 Task: practice IT operation assessment.
Action: Mouse moved to (693, 62)
Screenshot: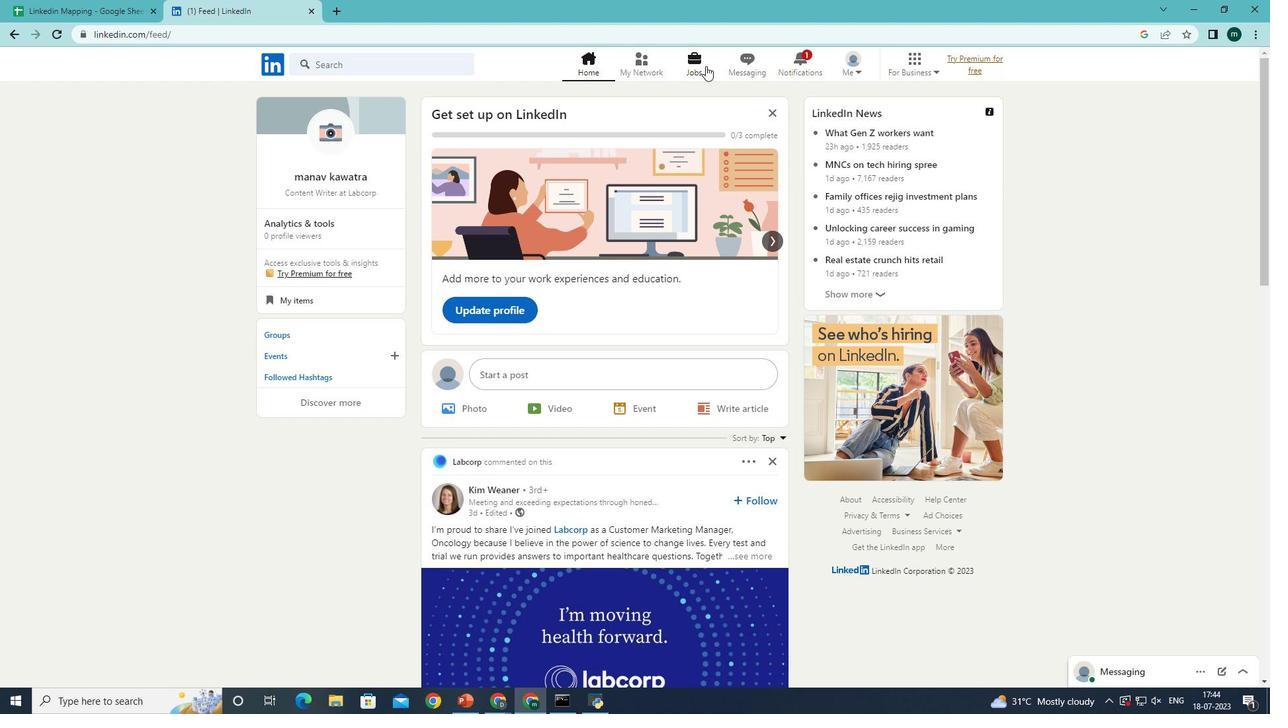 
Action: Mouse pressed left at (693, 62)
Screenshot: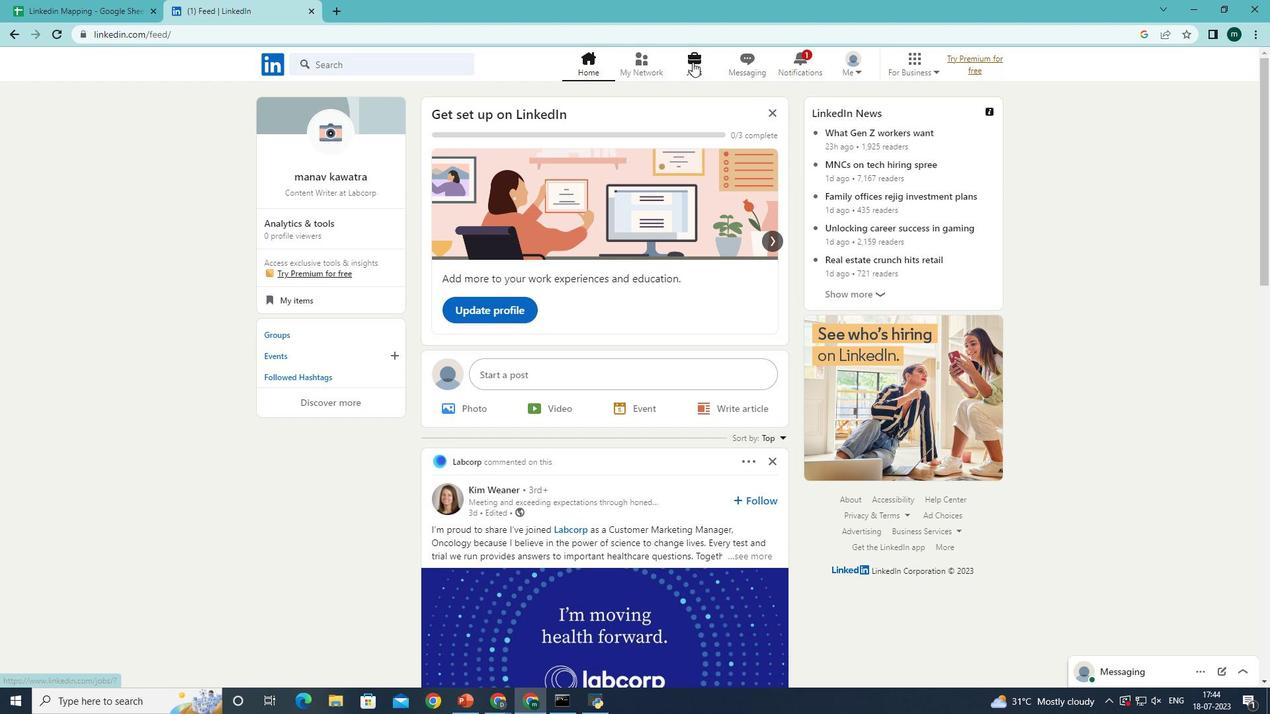 
Action: Mouse moved to (331, 405)
Screenshot: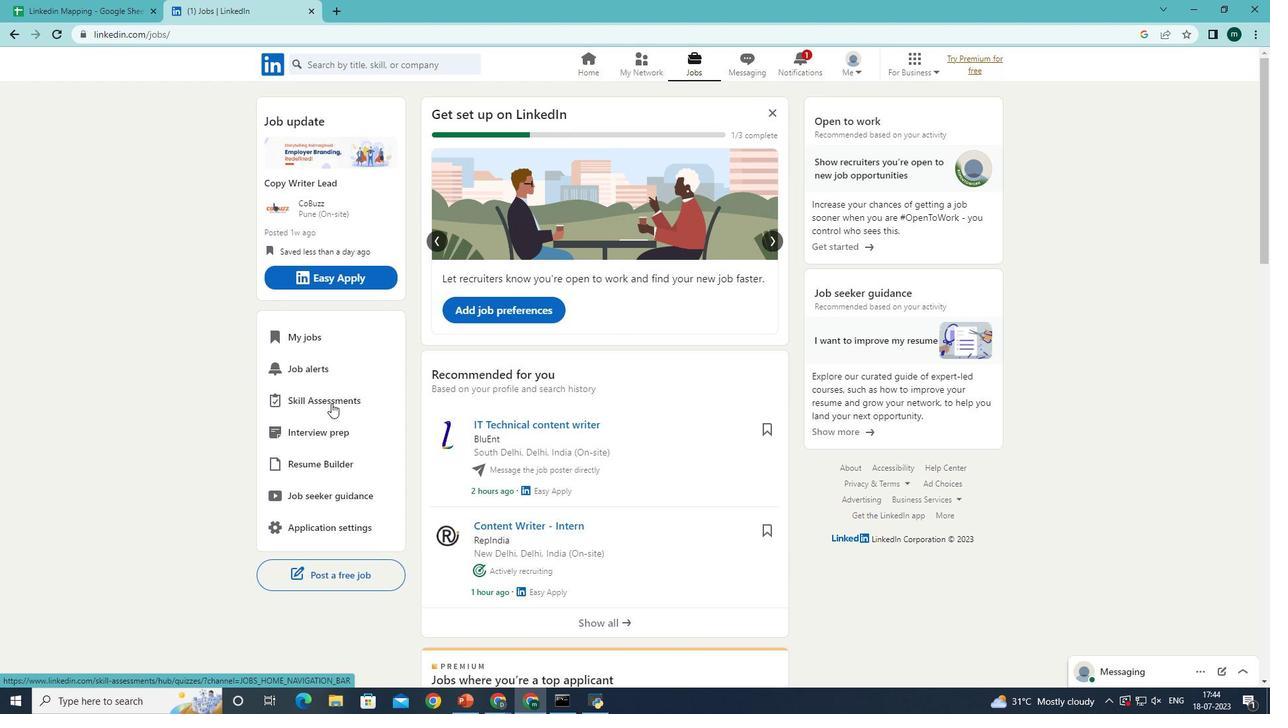 
Action: Mouse pressed left at (331, 405)
Screenshot: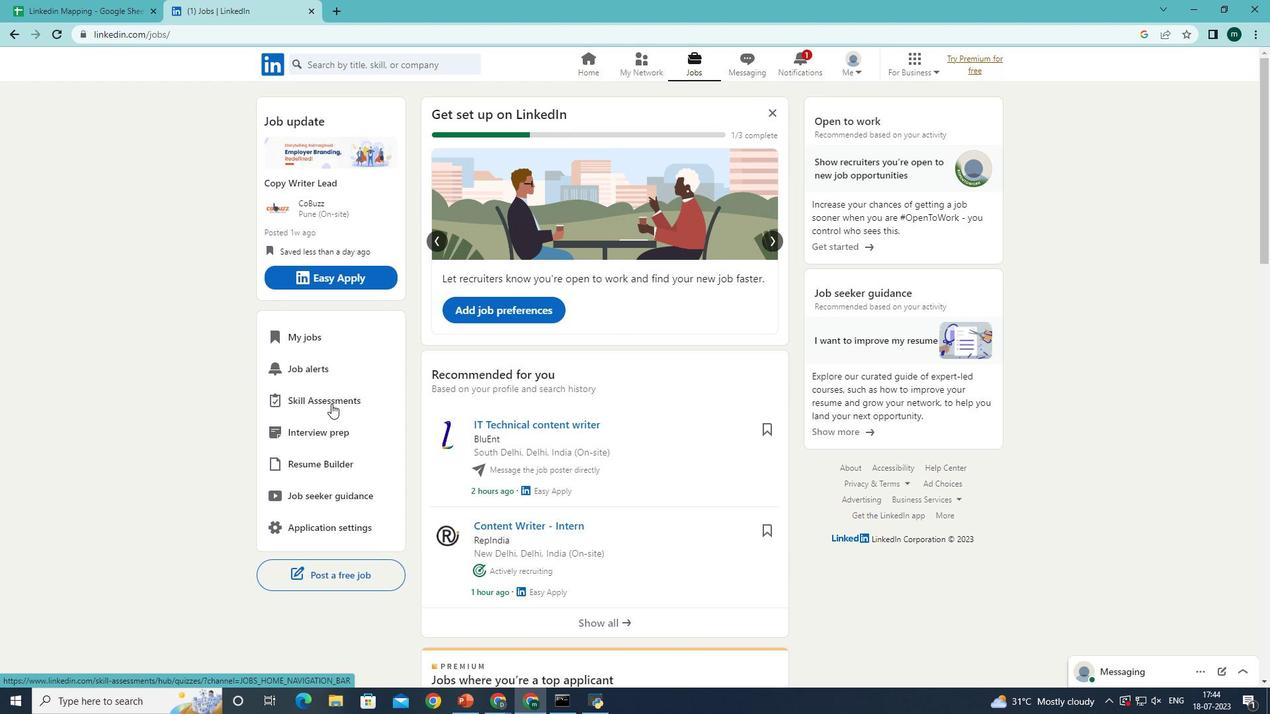 
Action: Mouse moved to (368, 258)
Screenshot: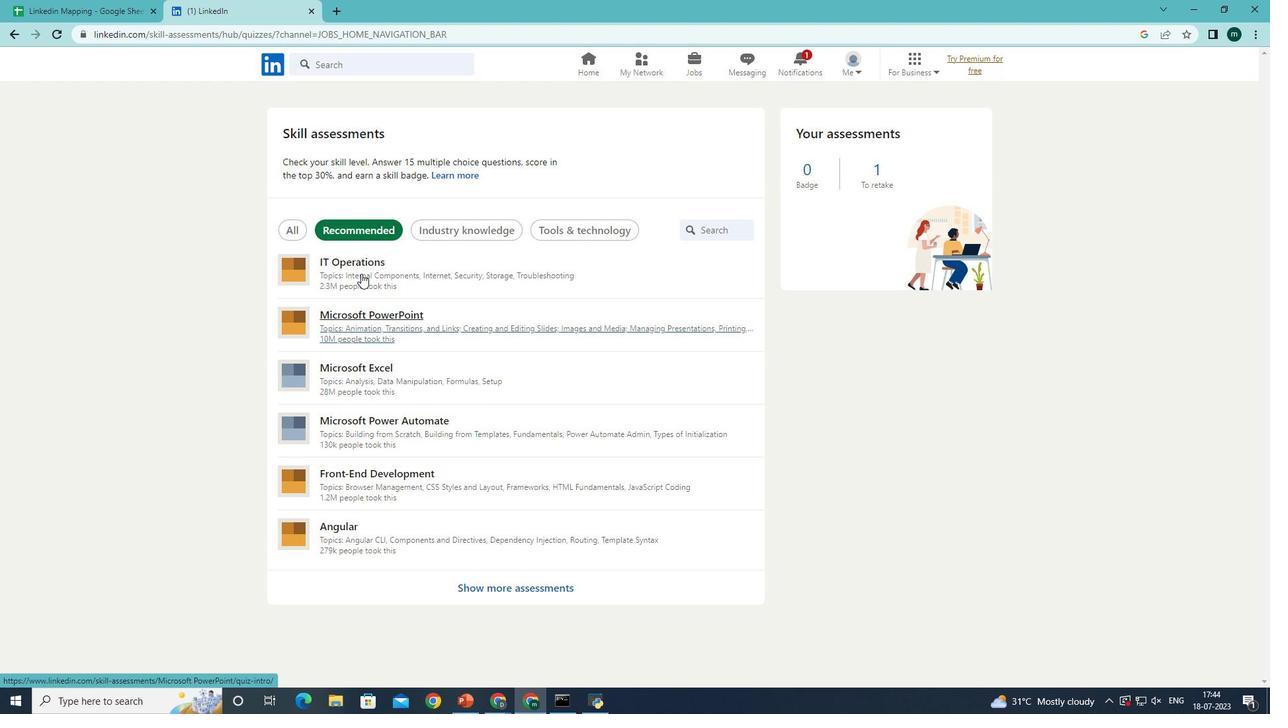 
Action: Mouse pressed left at (368, 258)
Screenshot: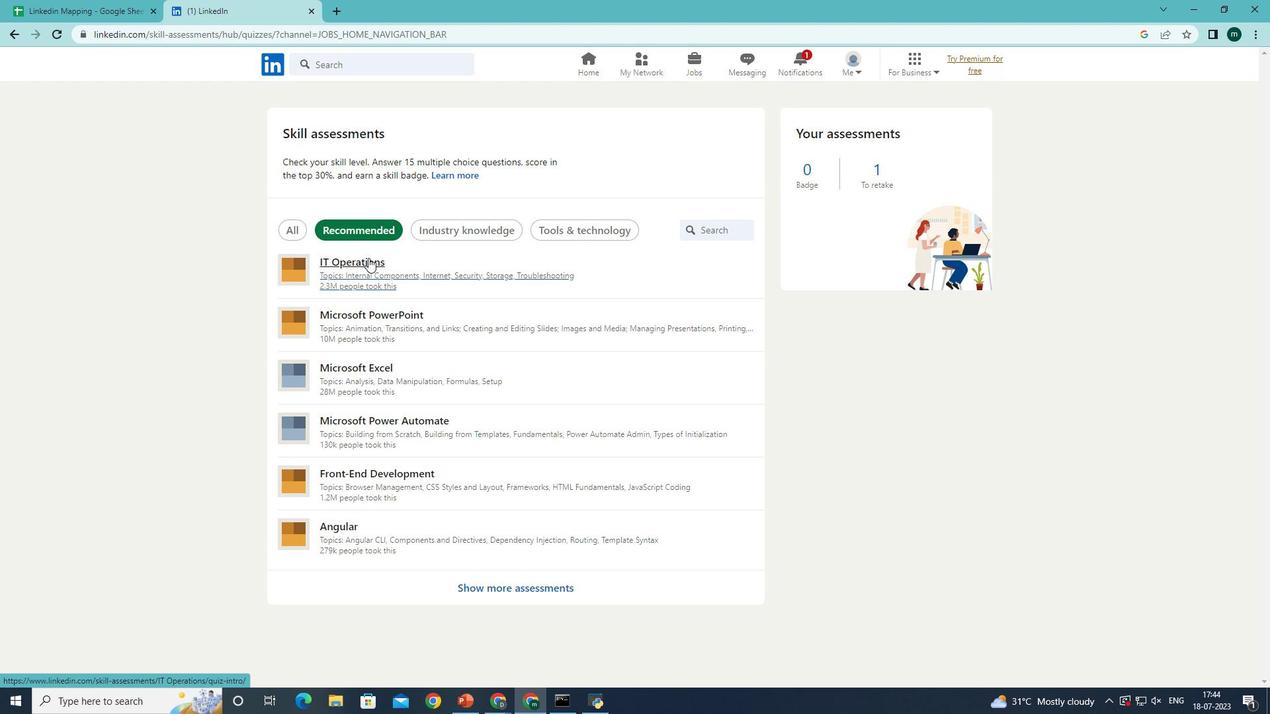 
Action: Mouse moved to (894, 497)
Screenshot: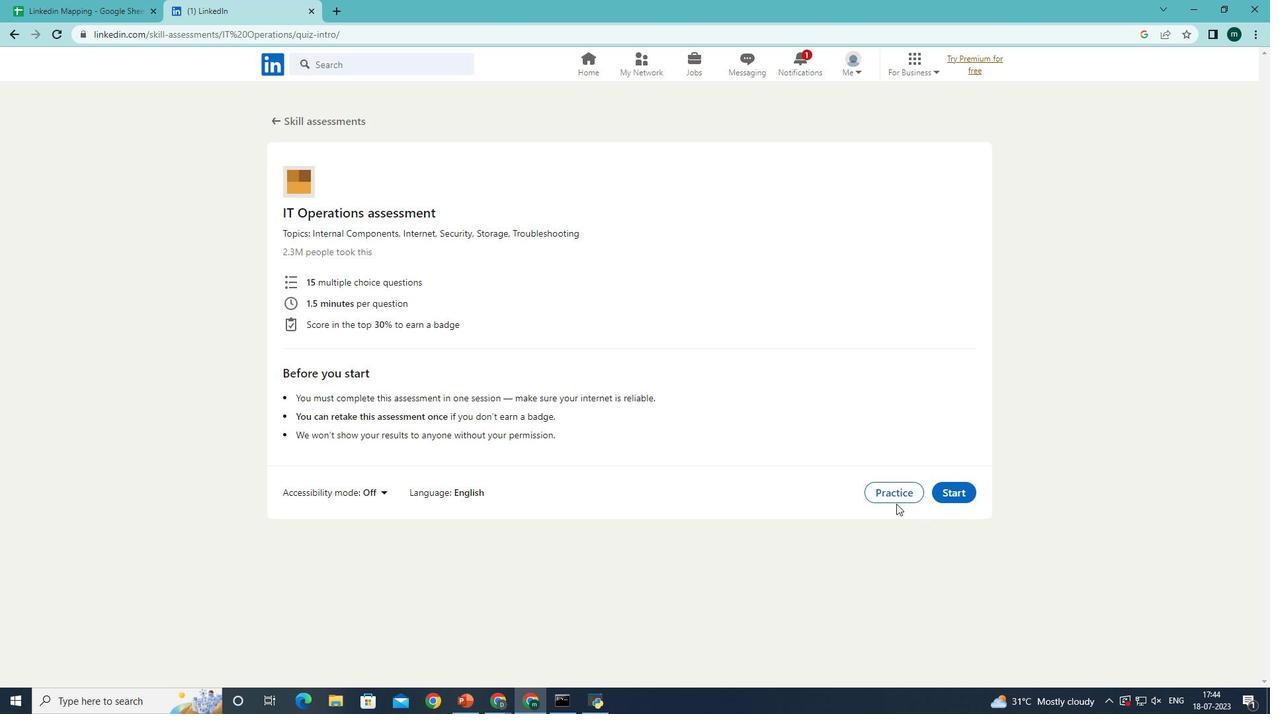 
Action: Mouse pressed left at (894, 497)
Screenshot: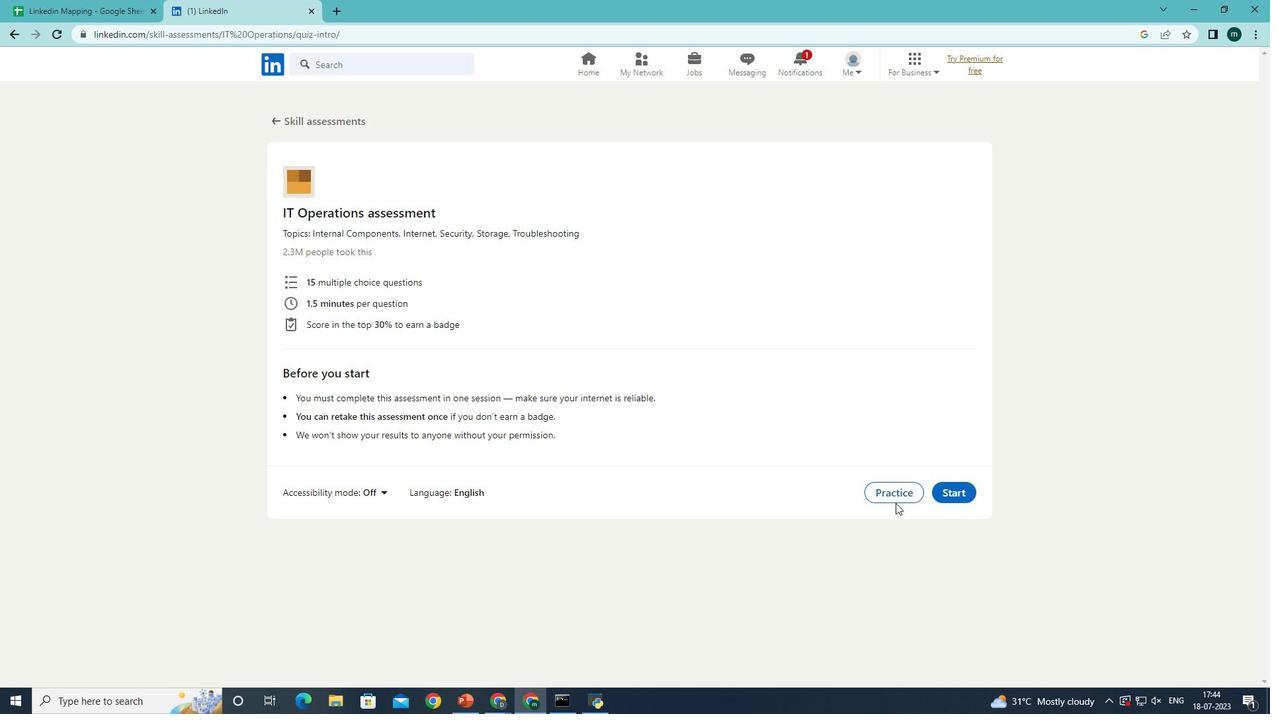
Action: Mouse moved to (836, 285)
Screenshot: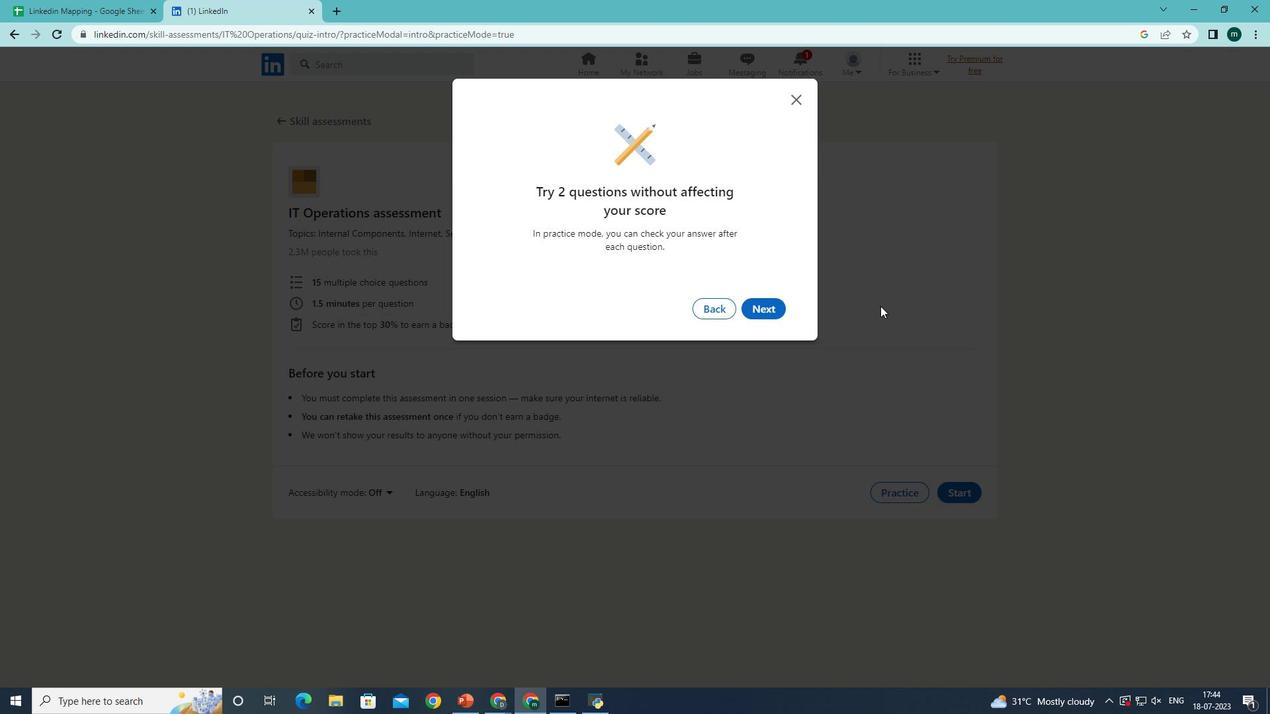 
